 Task: Add to scrum project ZoomOut a team member softage.3@softage.net.
Action: Mouse moved to (244, 141)
Screenshot: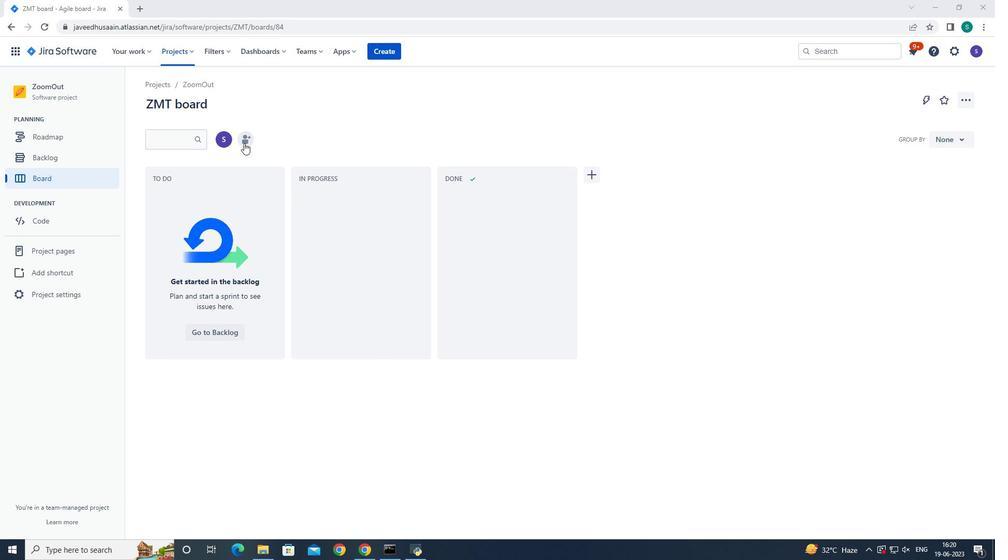 
Action: Mouse pressed left at (244, 141)
Screenshot: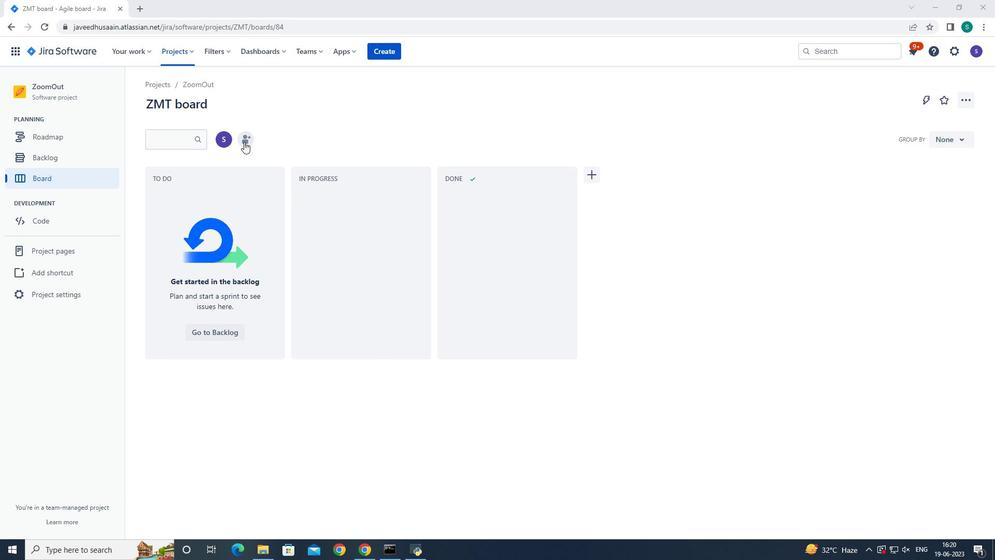 
Action: Mouse moved to (474, 128)
Screenshot: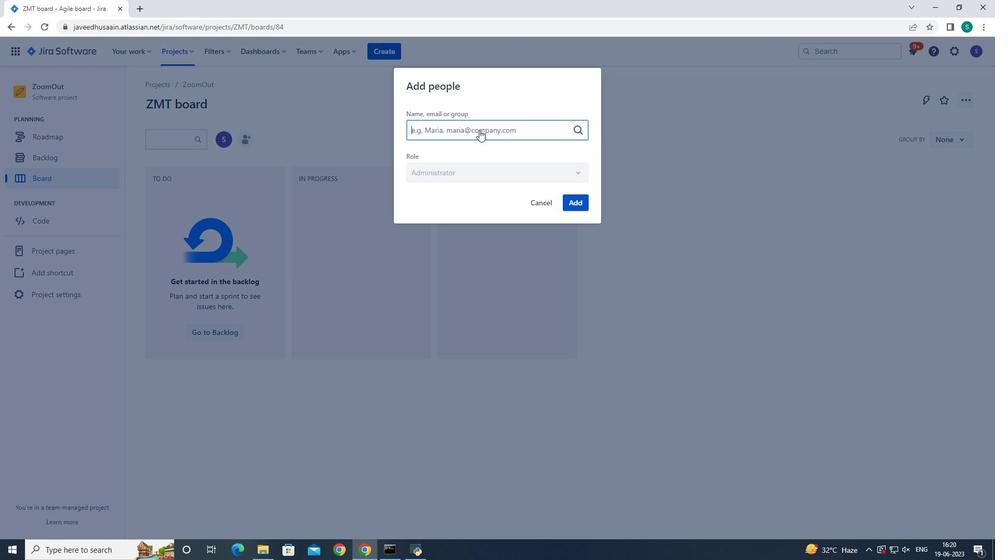 
Action: Key pressed s
Screenshot: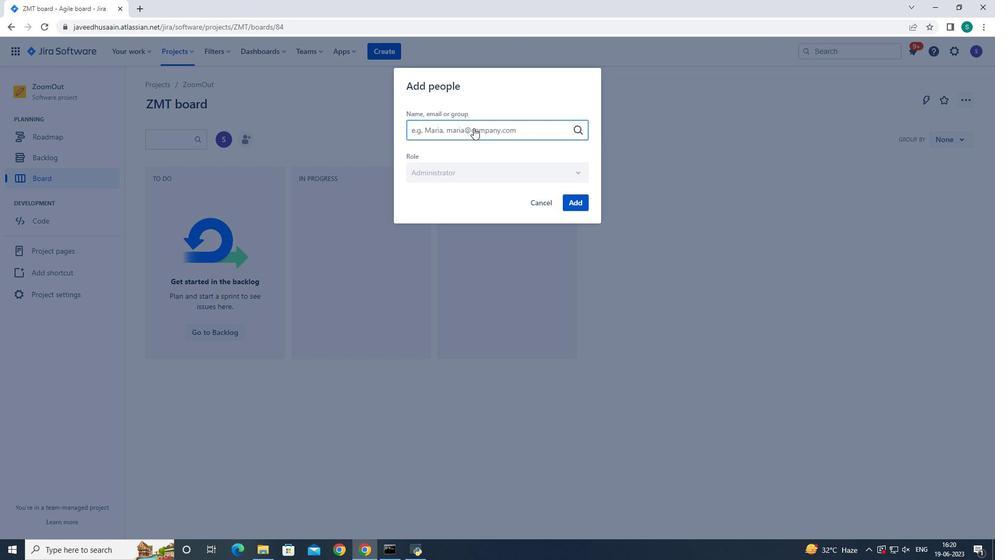 
Action: Mouse moved to (473, 127)
Screenshot: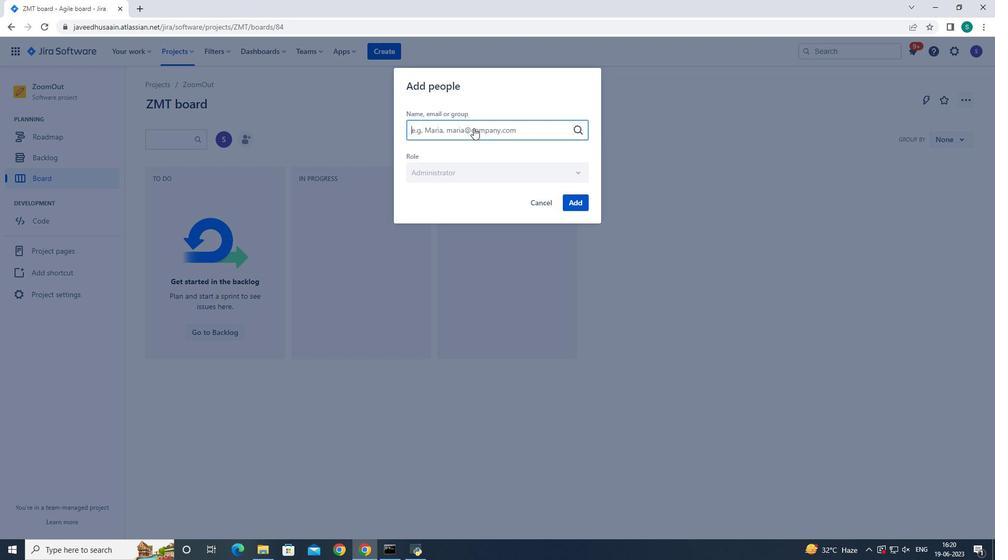 
Action: Key pressed oftage.3<Key.shift>@softage.net
Screenshot: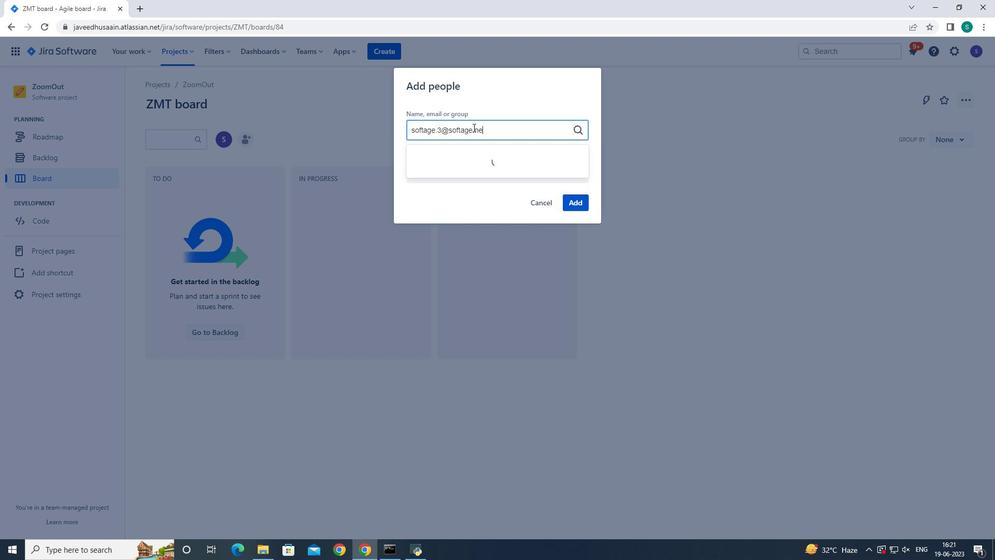 
Action: Mouse moved to (459, 159)
Screenshot: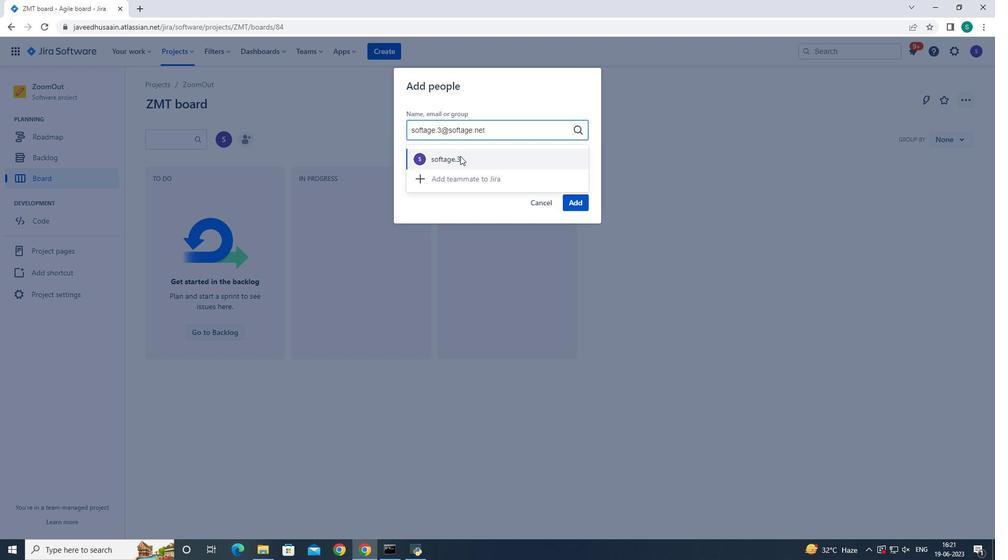 
Action: Mouse pressed left at (459, 159)
Screenshot: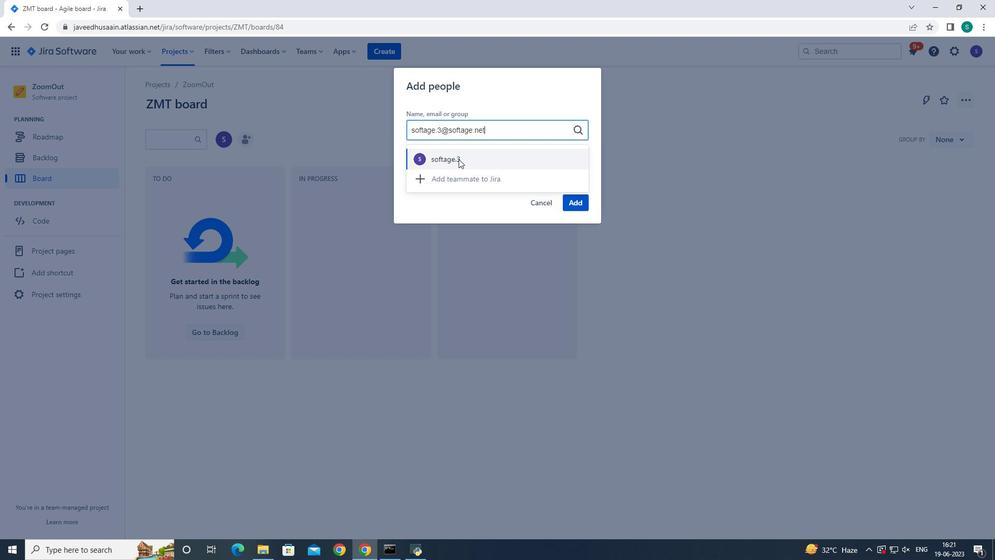 
Action: Mouse moved to (581, 198)
Screenshot: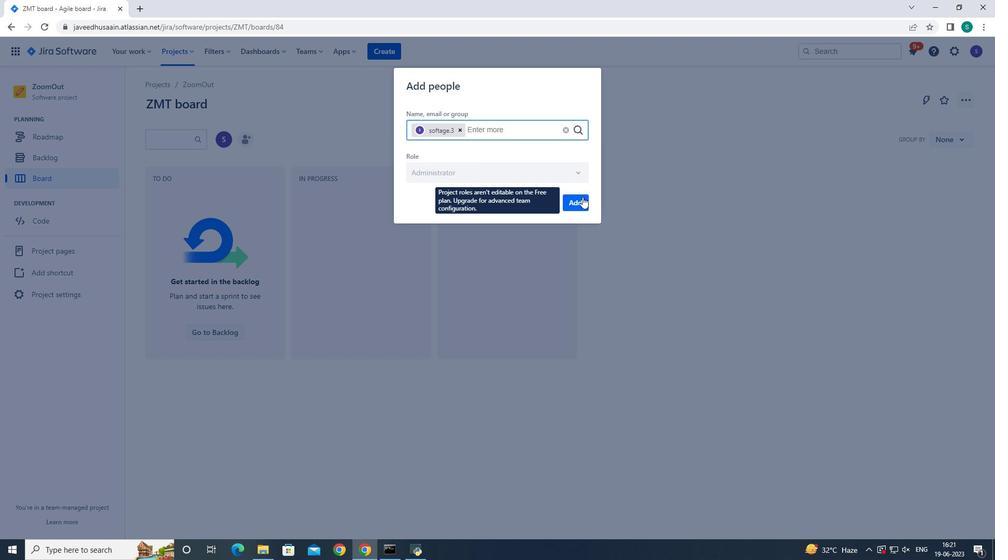 
Action: Mouse pressed left at (581, 198)
Screenshot: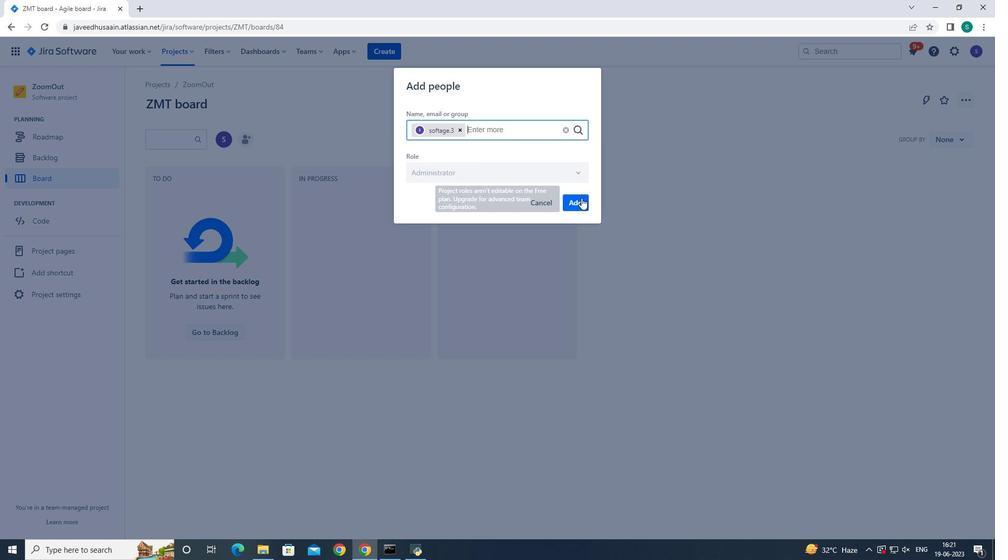 
Action: Mouse moved to (581, 199)
Screenshot: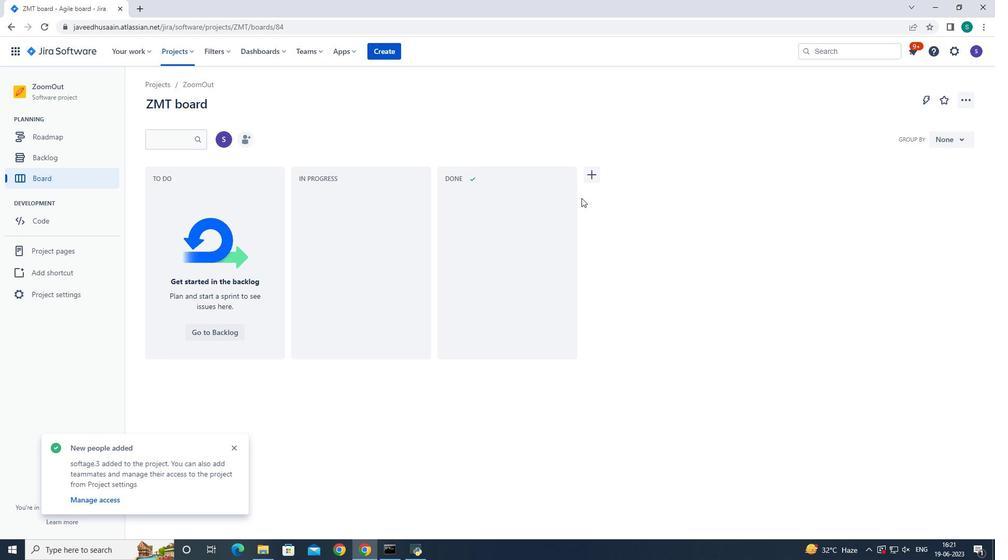 
